Task: Create a task  Create a new online platform for online insurance services , assign it to team member softage.4@softage.net in the project AmplifyHQ and update the status of the task to  Off Track , set the priority of the task to Medium
Action: Mouse moved to (57, 288)
Screenshot: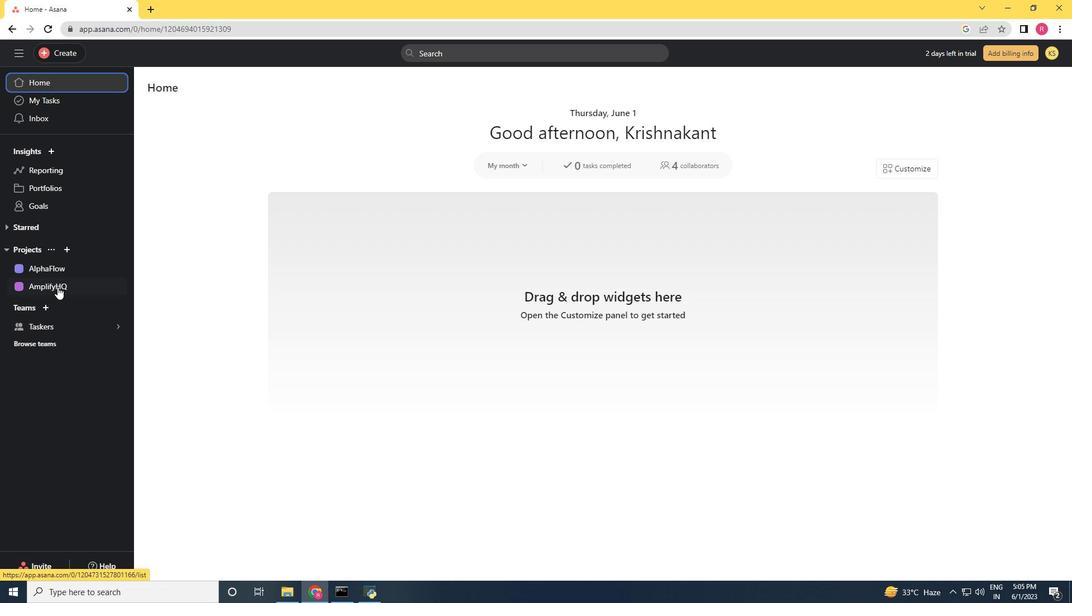 
Action: Mouse pressed left at (57, 288)
Screenshot: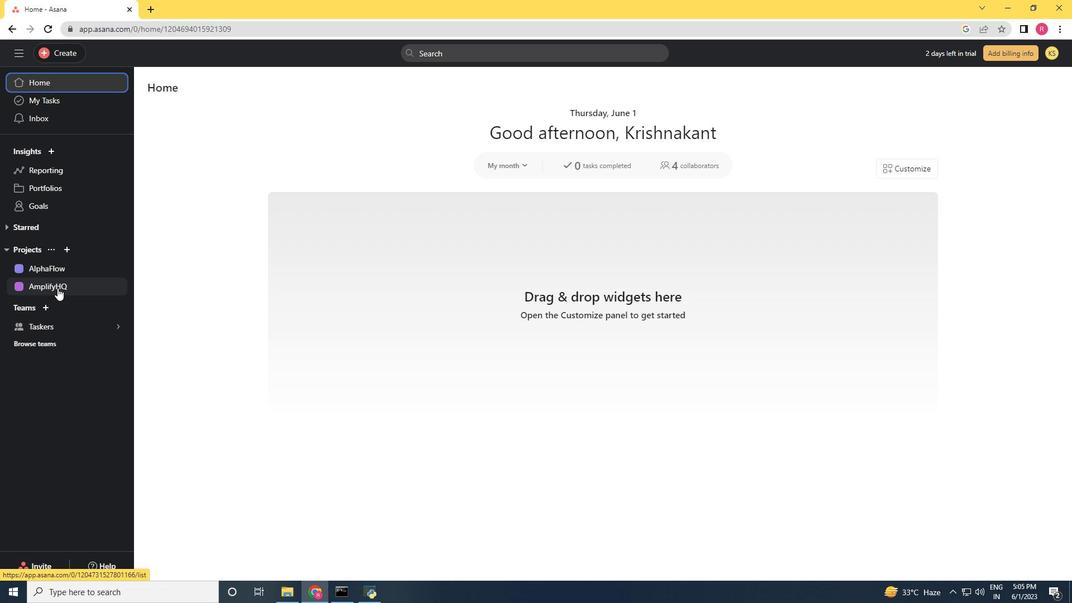 
Action: Mouse moved to (77, 55)
Screenshot: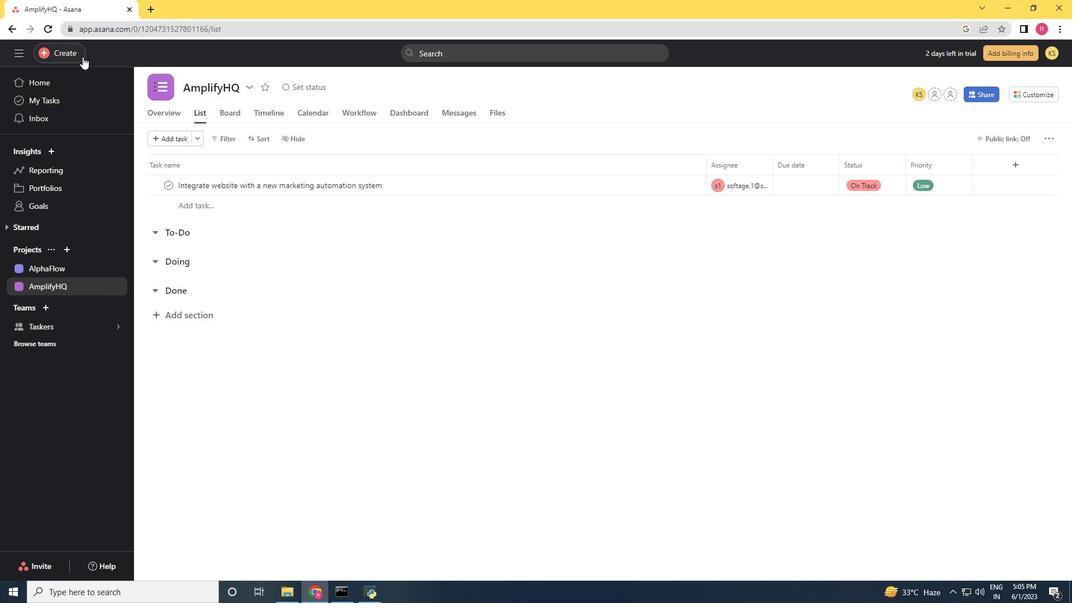 
Action: Mouse pressed left at (77, 55)
Screenshot: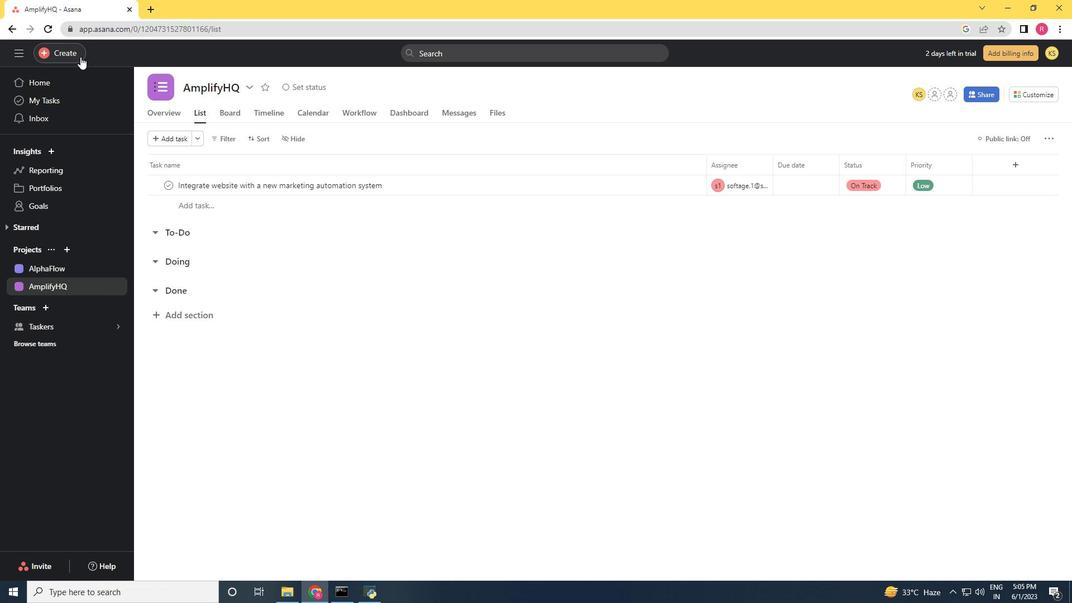 
Action: Mouse moved to (124, 60)
Screenshot: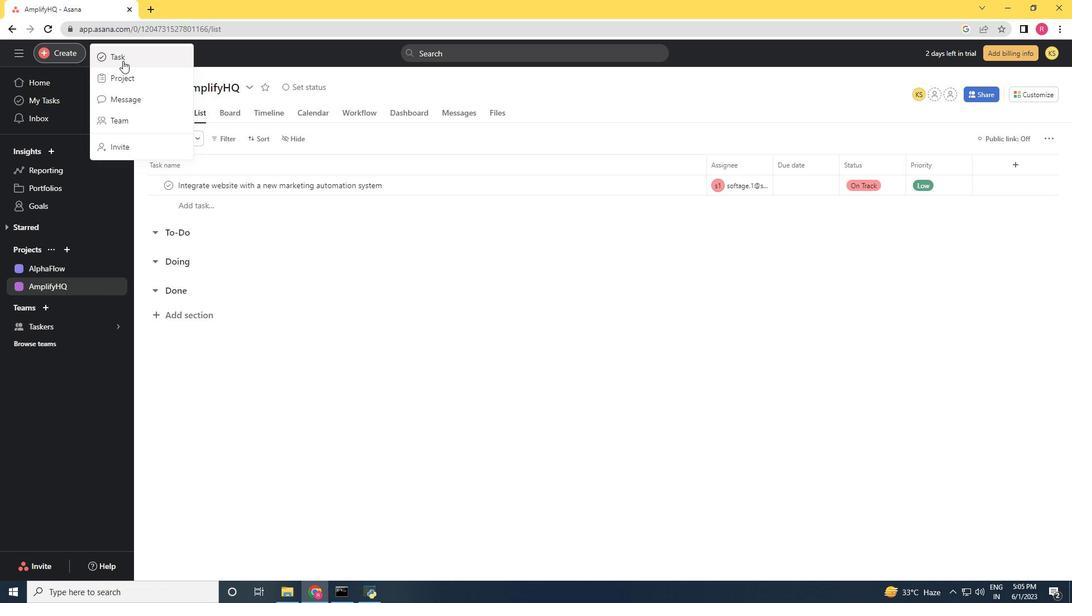 
Action: Mouse pressed left at (124, 60)
Screenshot: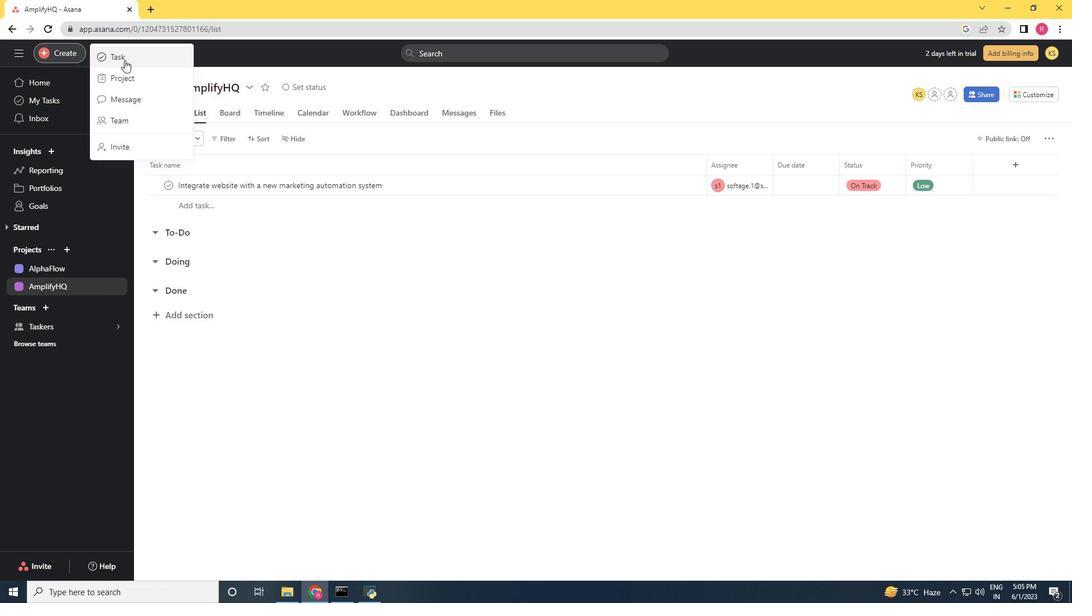 
Action: Mouse moved to (122, 62)
Screenshot: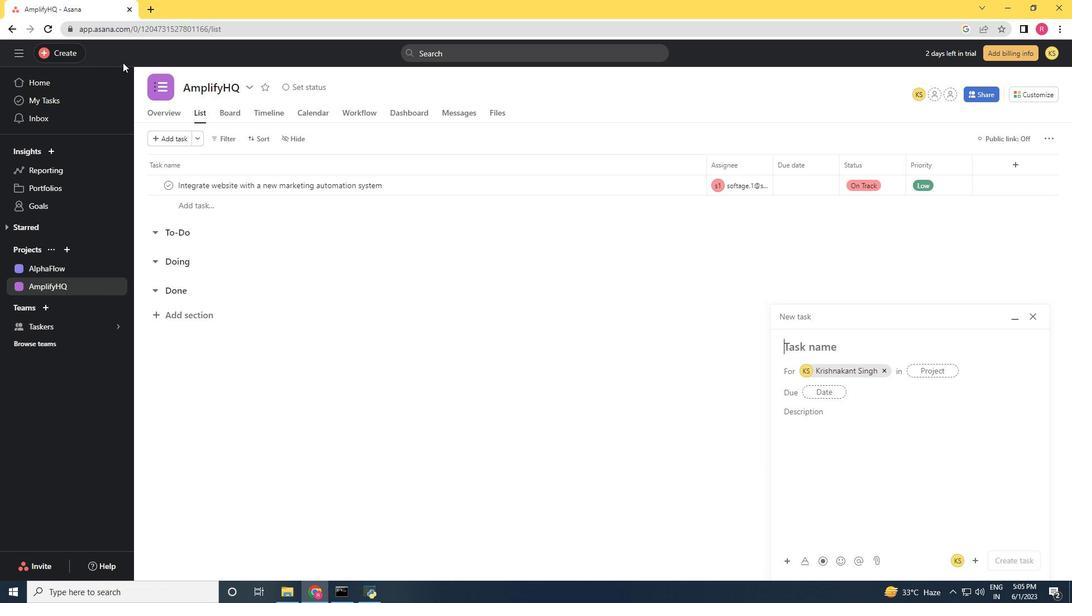 
Action: Key pressed <Key.shift>Create<Key.space>a<Key.space>new<Key.space>online<Key.space>platfoem<Key.space><Key.backspace><Key.backspace><Key.backspace>rn<Key.backspace>m<Key.space>for<Key.space>online<Key.space>insurance<Key.space>service
Screenshot: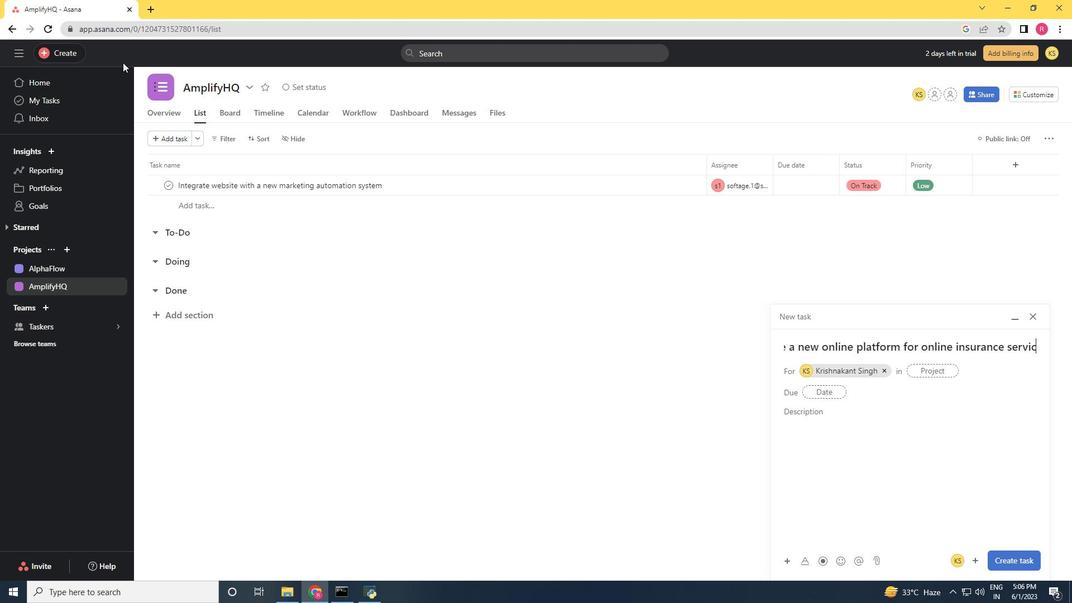
Action: Mouse moved to (886, 374)
Screenshot: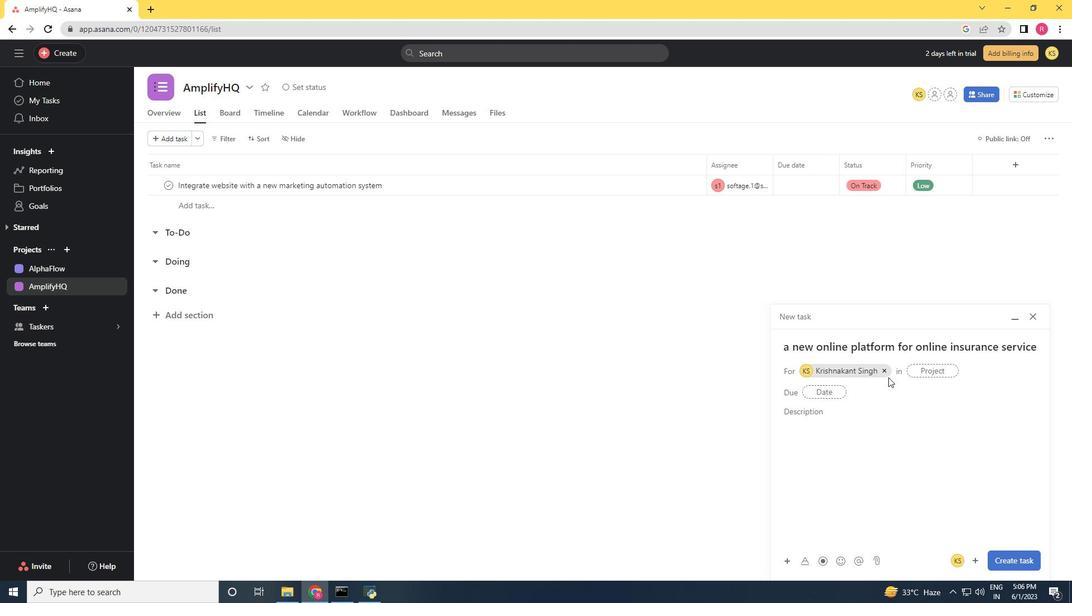 
Action: Mouse pressed left at (886, 374)
Screenshot: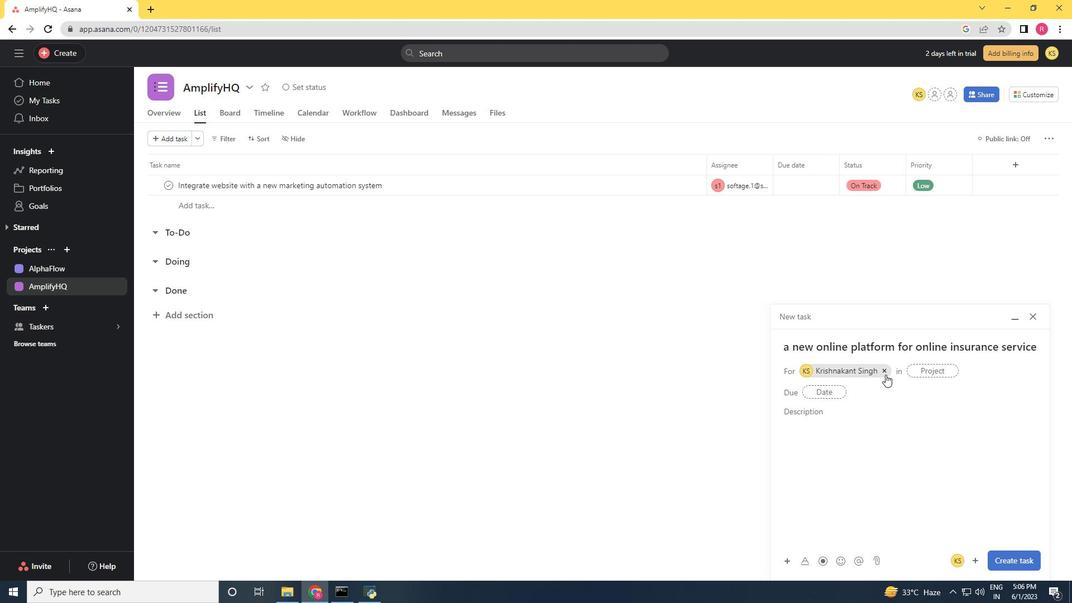 
Action: Mouse moved to (806, 368)
Screenshot: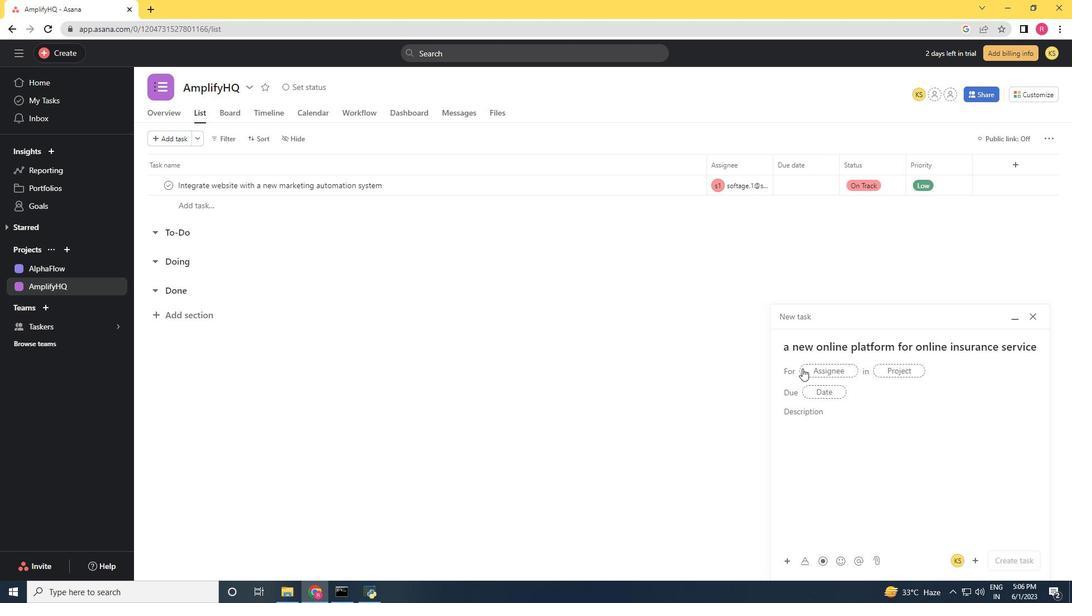
Action: Mouse pressed left at (806, 368)
Screenshot: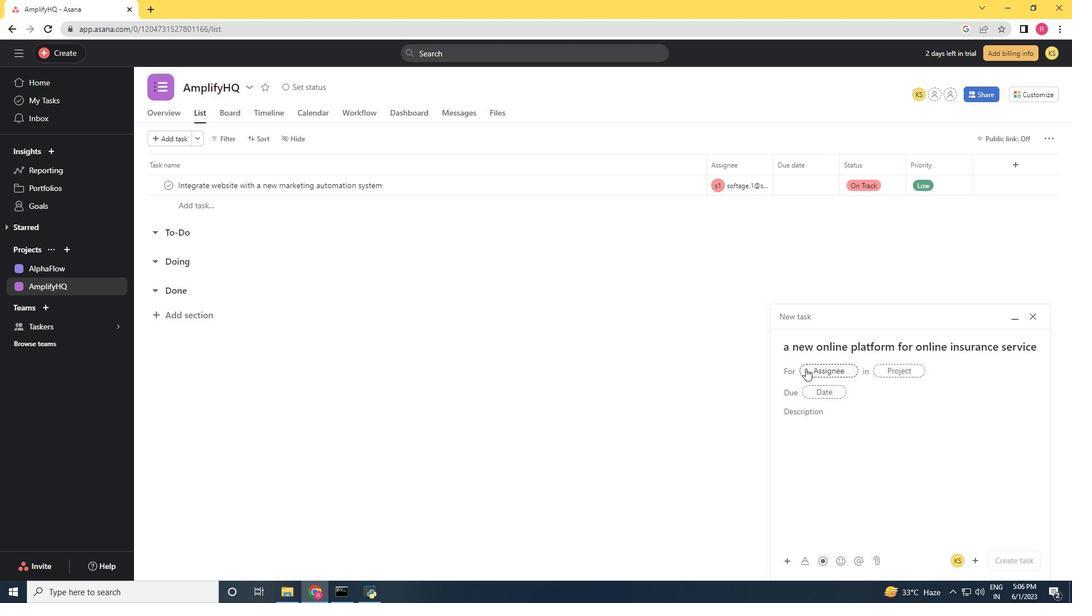 
Action: Mouse moved to (682, 399)
Screenshot: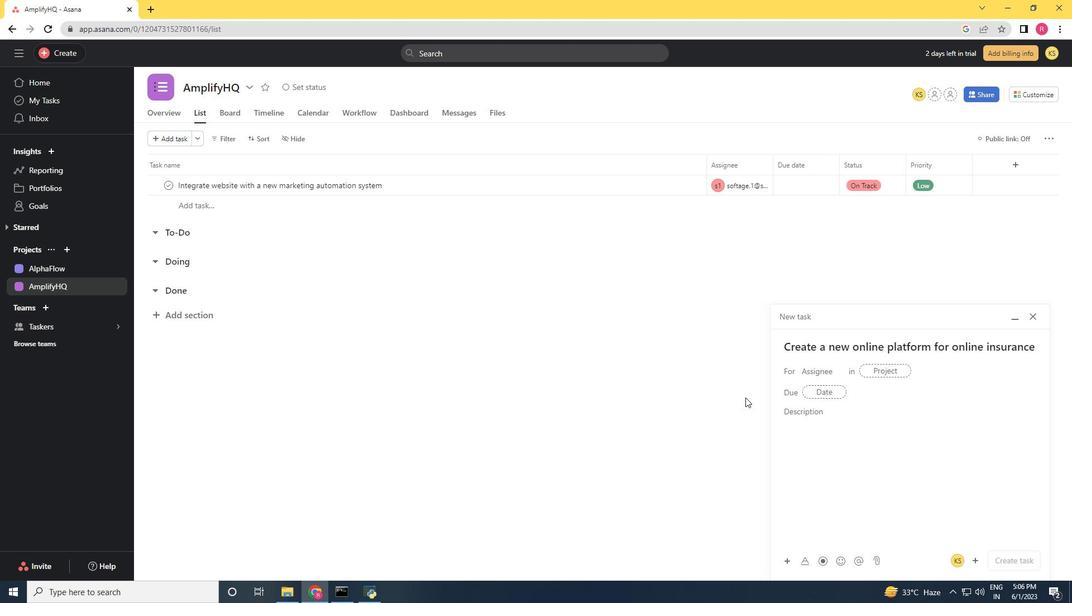 
Action: Key pressed softage.1<Key.shift>@softage.net
Screenshot: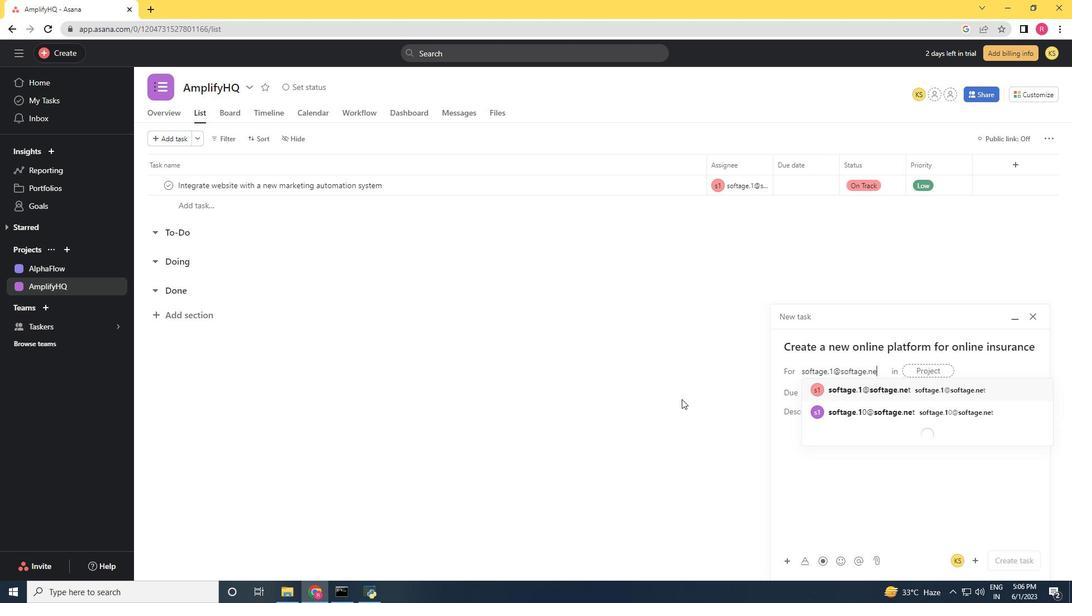 
Action: Mouse moved to (863, 391)
Screenshot: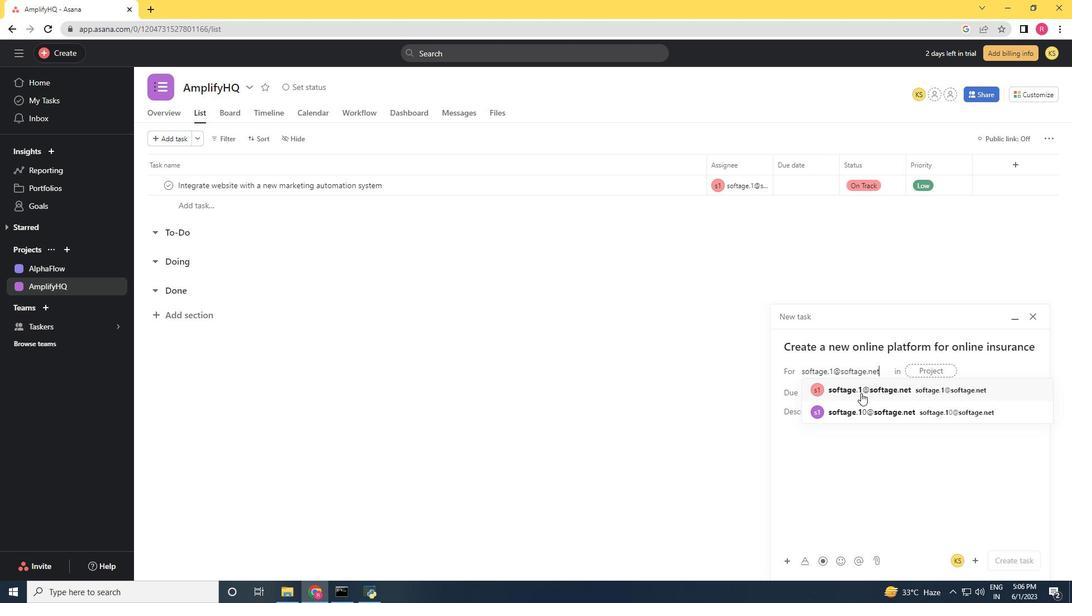 
Action: Mouse pressed left at (863, 391)
Screenshot: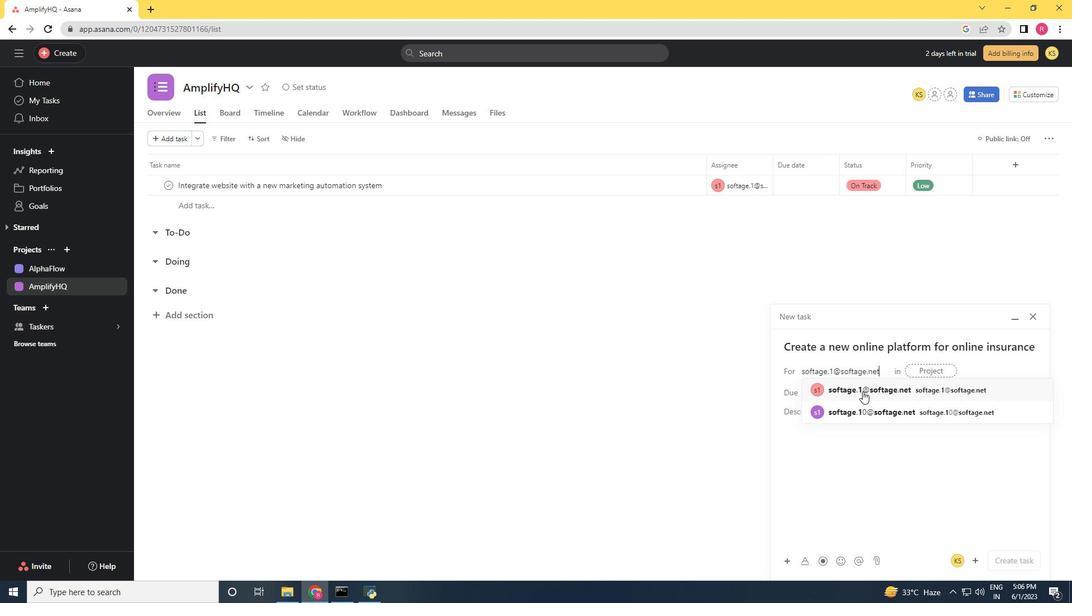 
Action: Mouse moved to (686, 411)
Screenshot: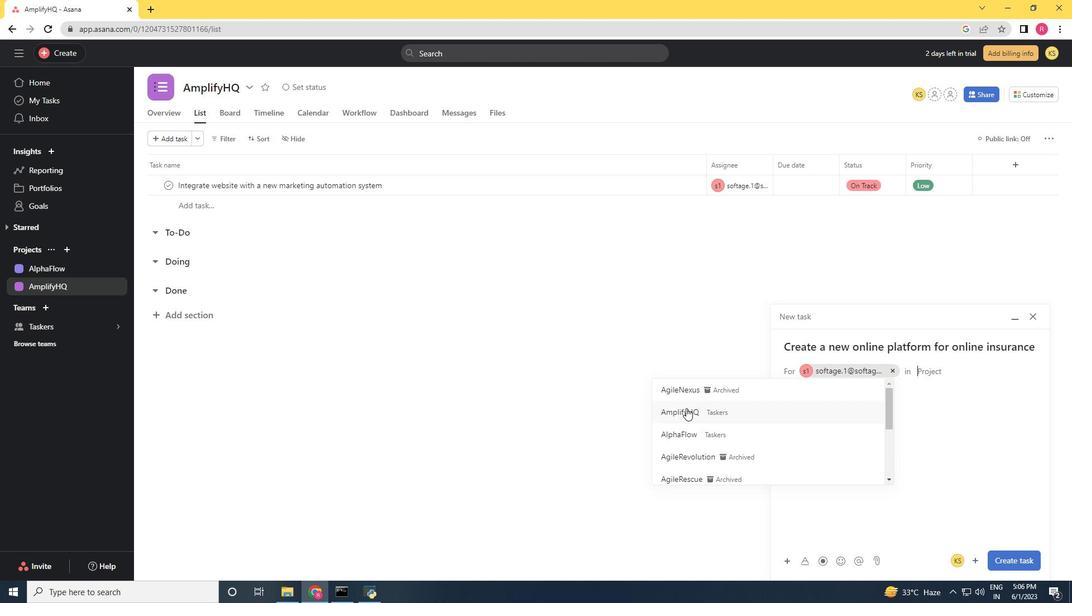 
Action: Mouse pressed left at (686, 411)
Screenshot: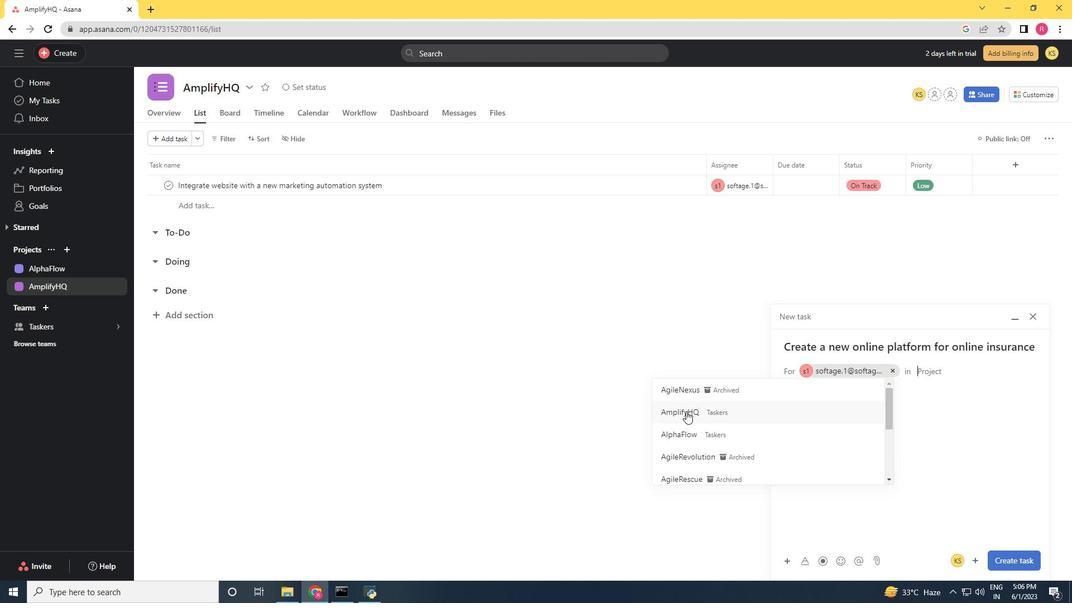 
Action: Mouse moved to (842, 420)
Screenshot: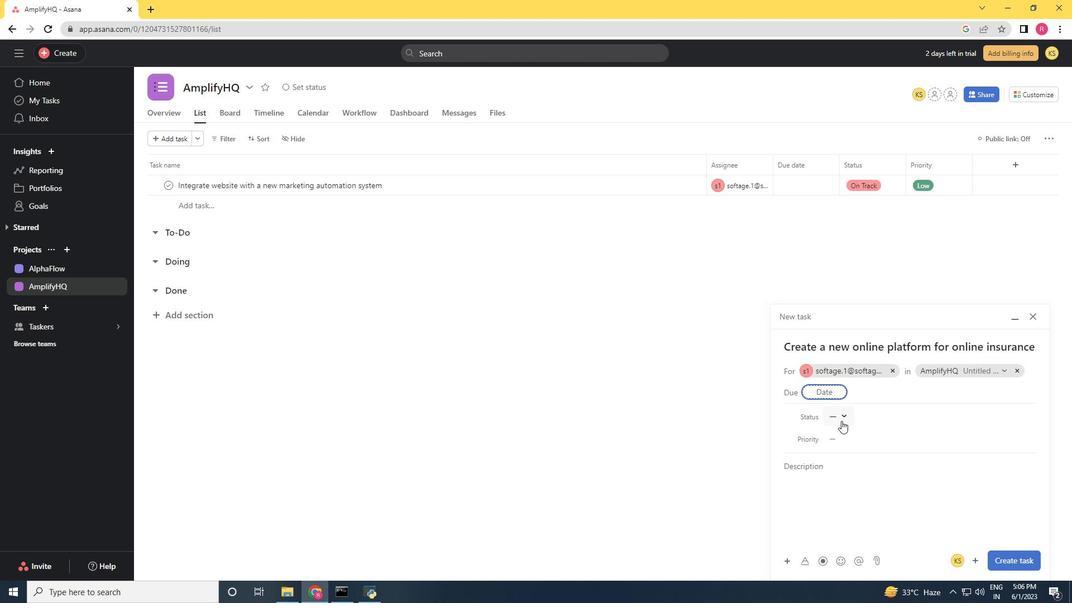 
Action: Mouse pressed left at (842, 420)
Screenshot: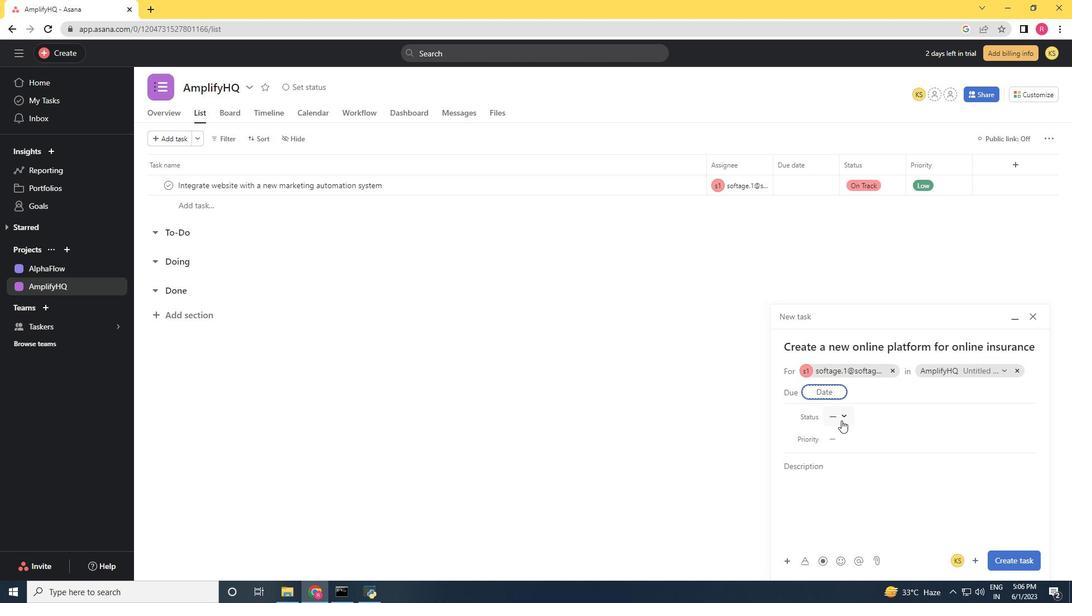 
Action: Mouse moved to (857, 470)
Screenshot: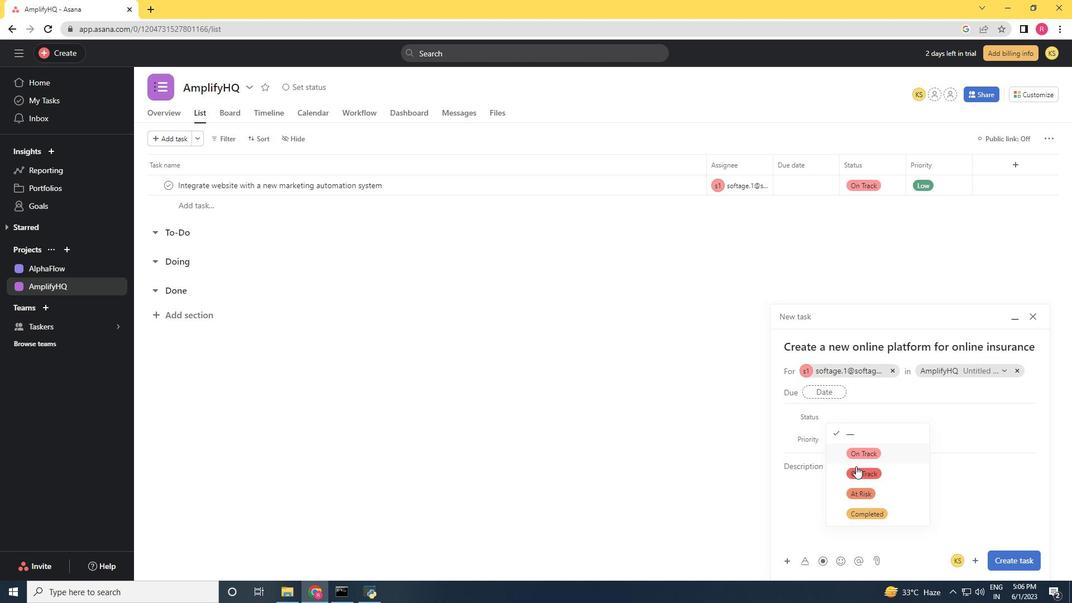 
Action: Mouse pressed left at (857, 470)
Screenshot: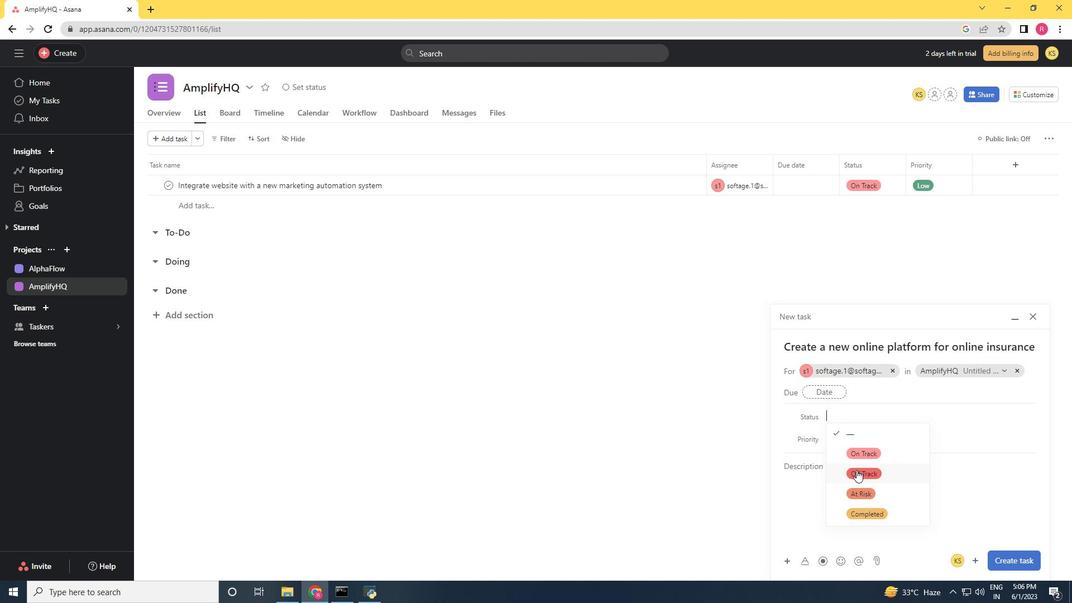 
Action: Mouse moved to (840, 433)
Screenshot: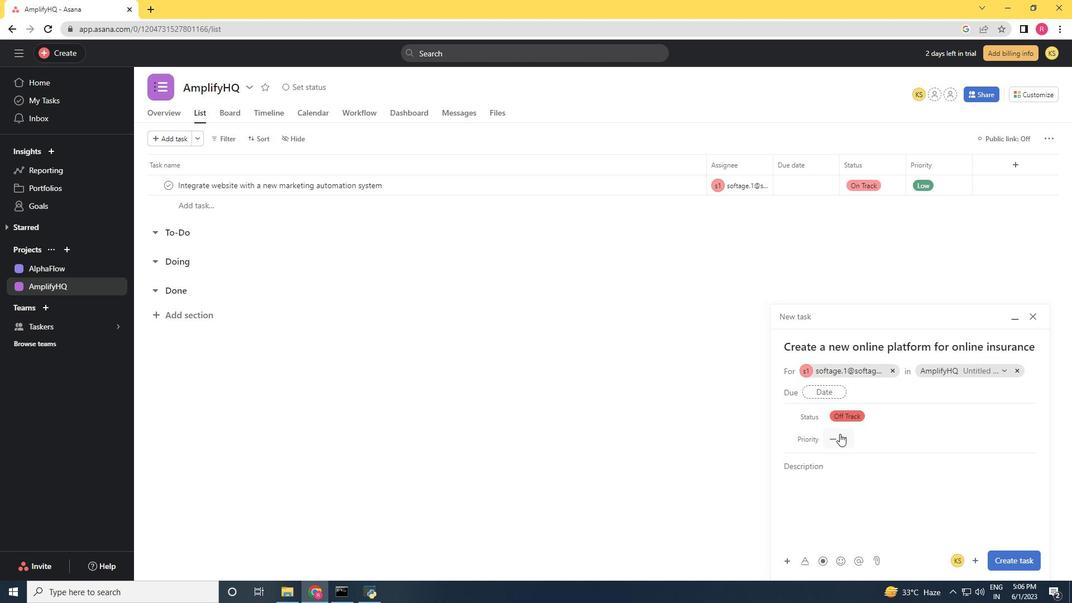 
Action: Mouse pressed left at (840, 433)
Screenshot: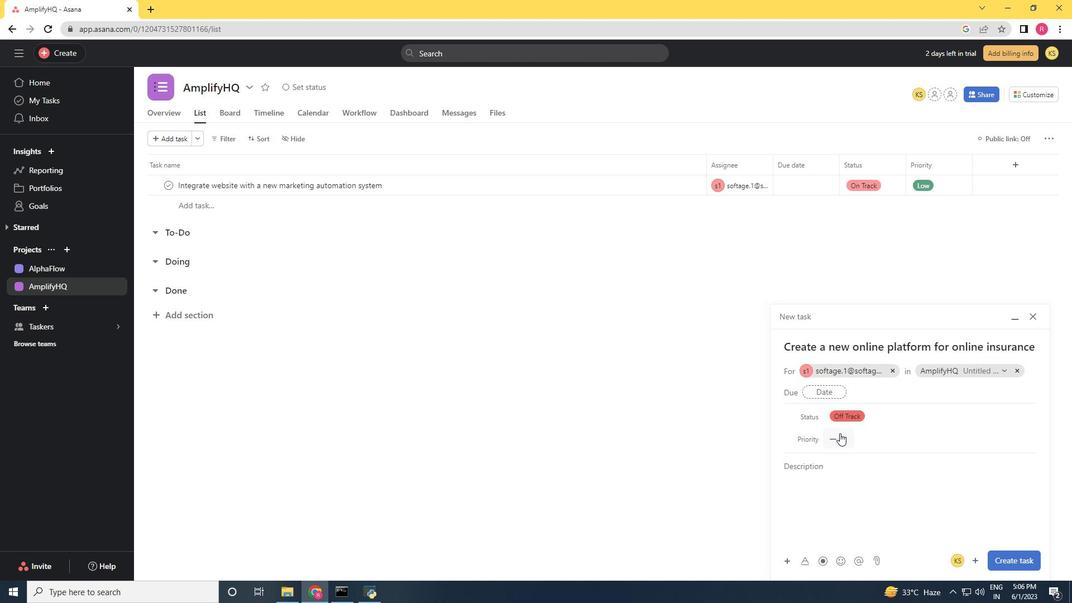 
Action: Mouse moved to (864, 492)
Screenshot: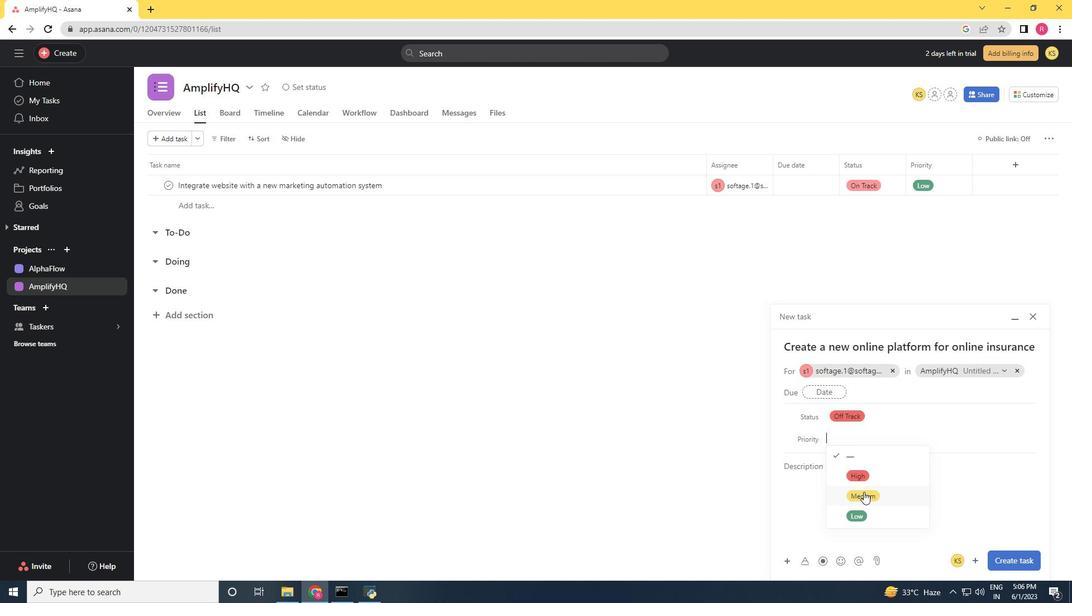 
Action: Mouse pressed left at (864, 492)
Screenshot: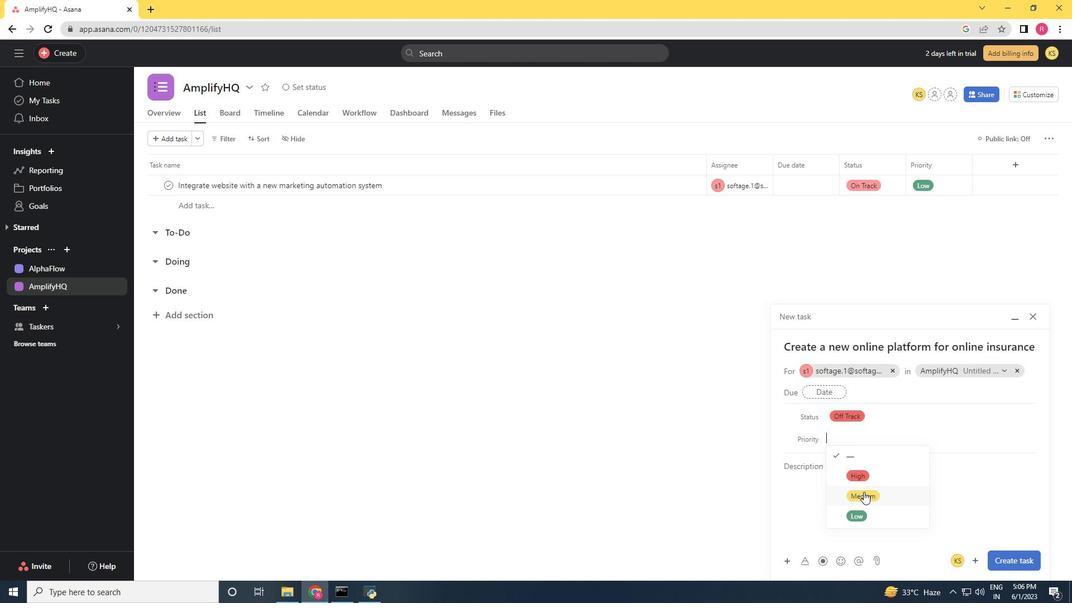 
Action: Mouse moved to (1014, 561)
Screenshot: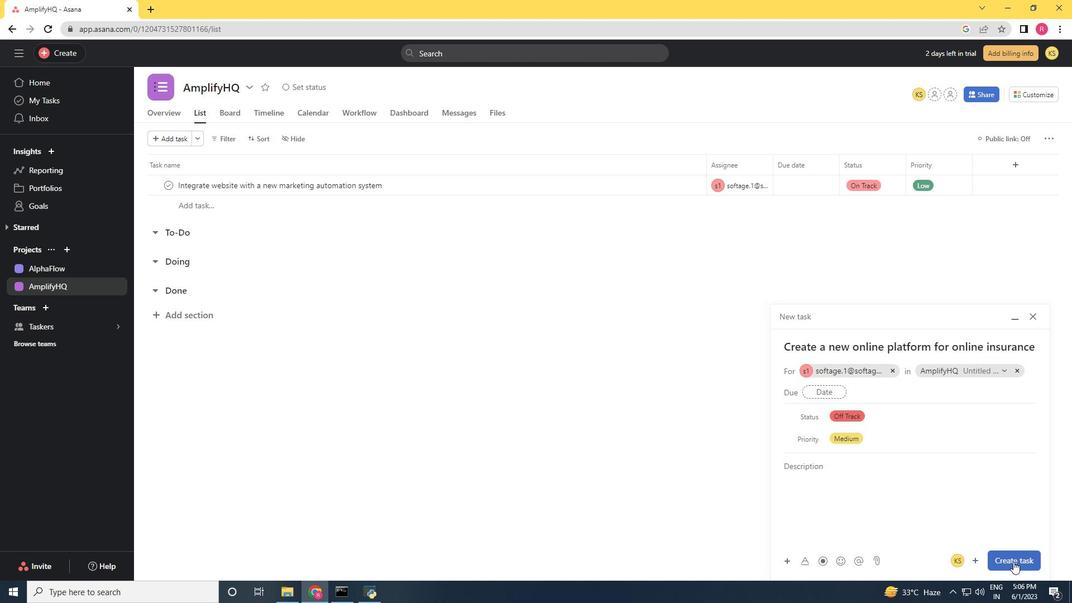 
Action: Mouse pressed left at (1014, 561)
Screenshot: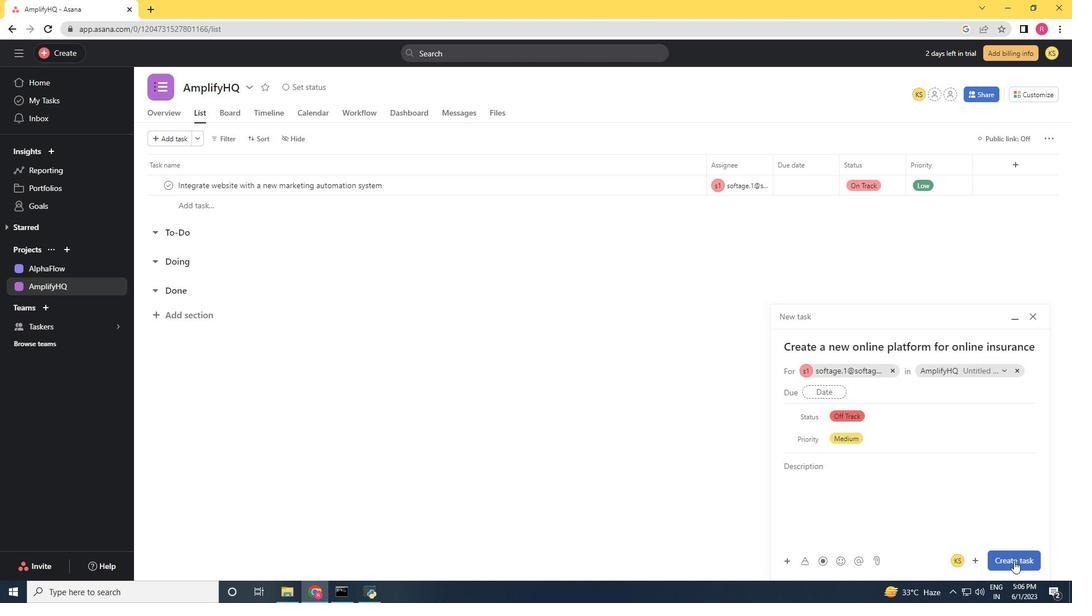 
Action: Mouse moved to (600, 554)
Screenshot: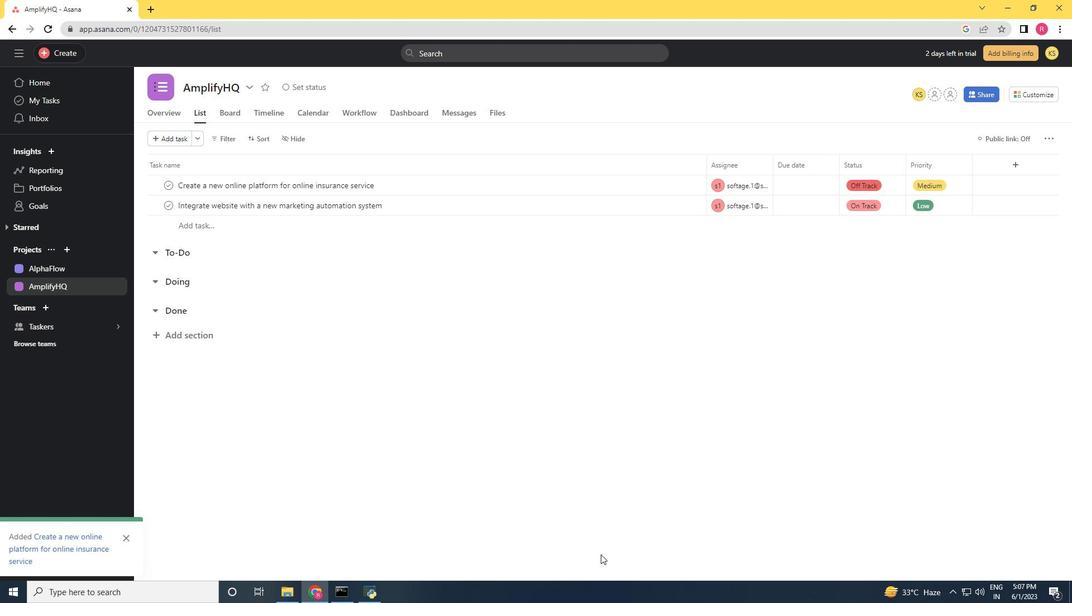 
